Task: Change the graphics to normal.
Action: Mouse moved to (825, 592)
Screenshot: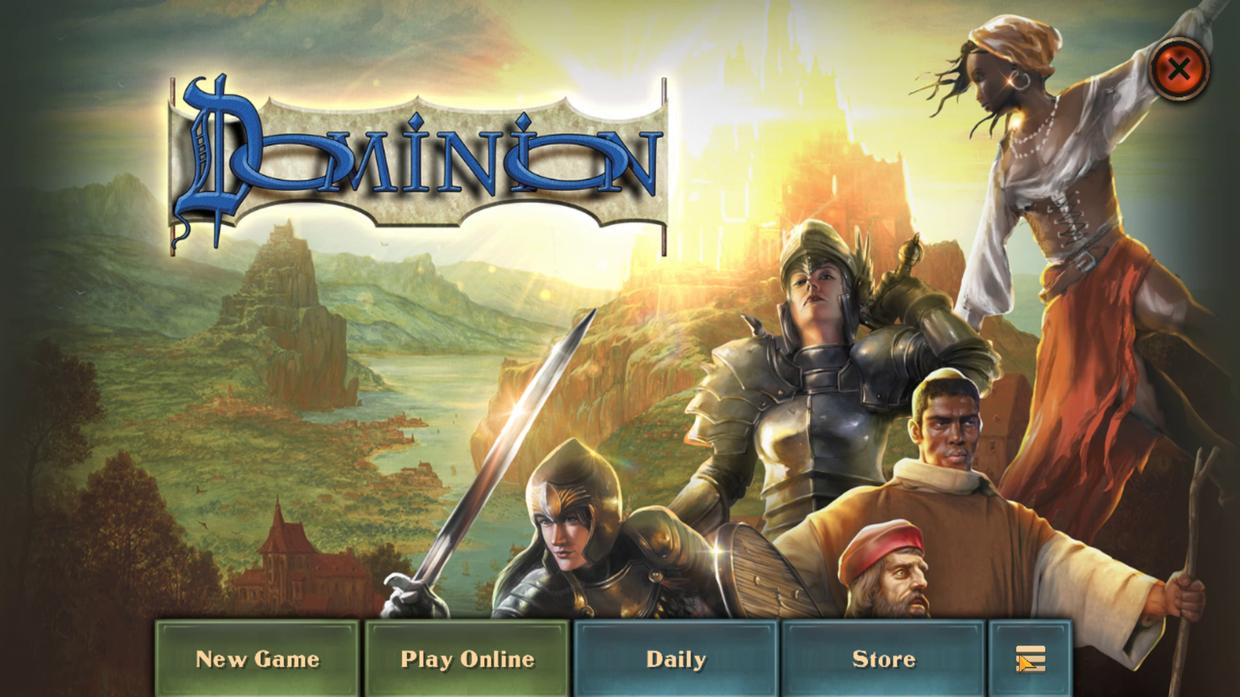 
Action: Mouse pressed left at (825, 592)
Screenshot: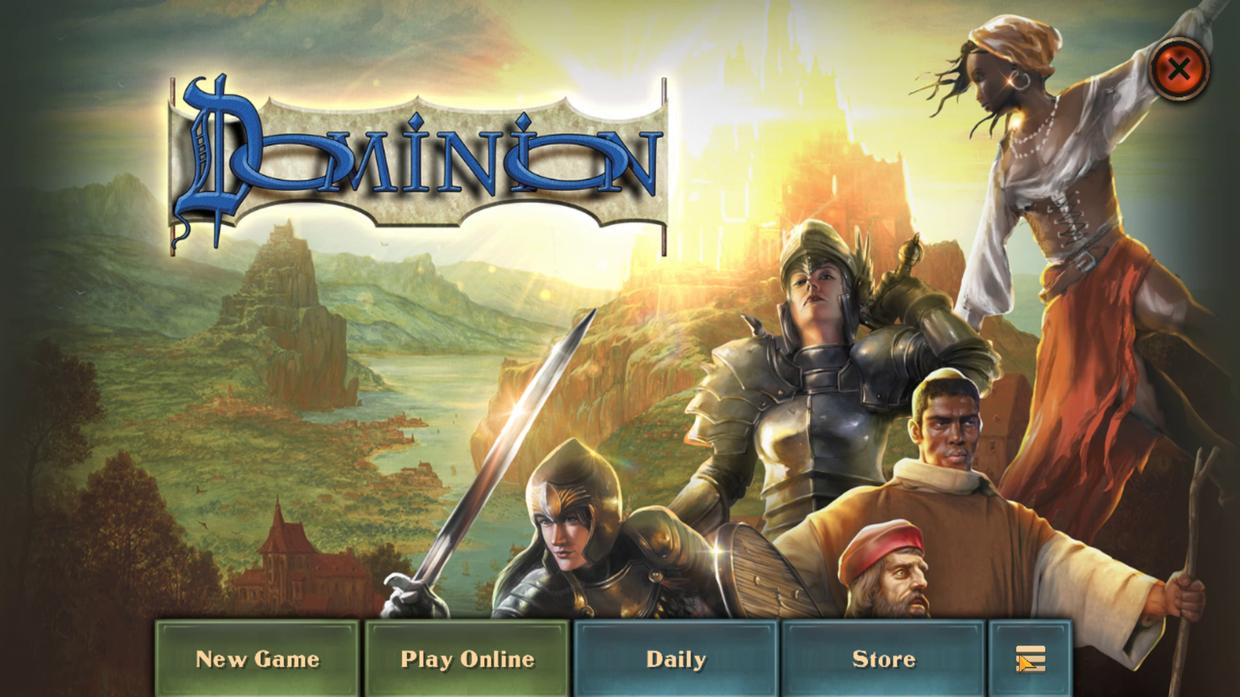 
Action: Mouse moved to (434, 471)
Screenshot: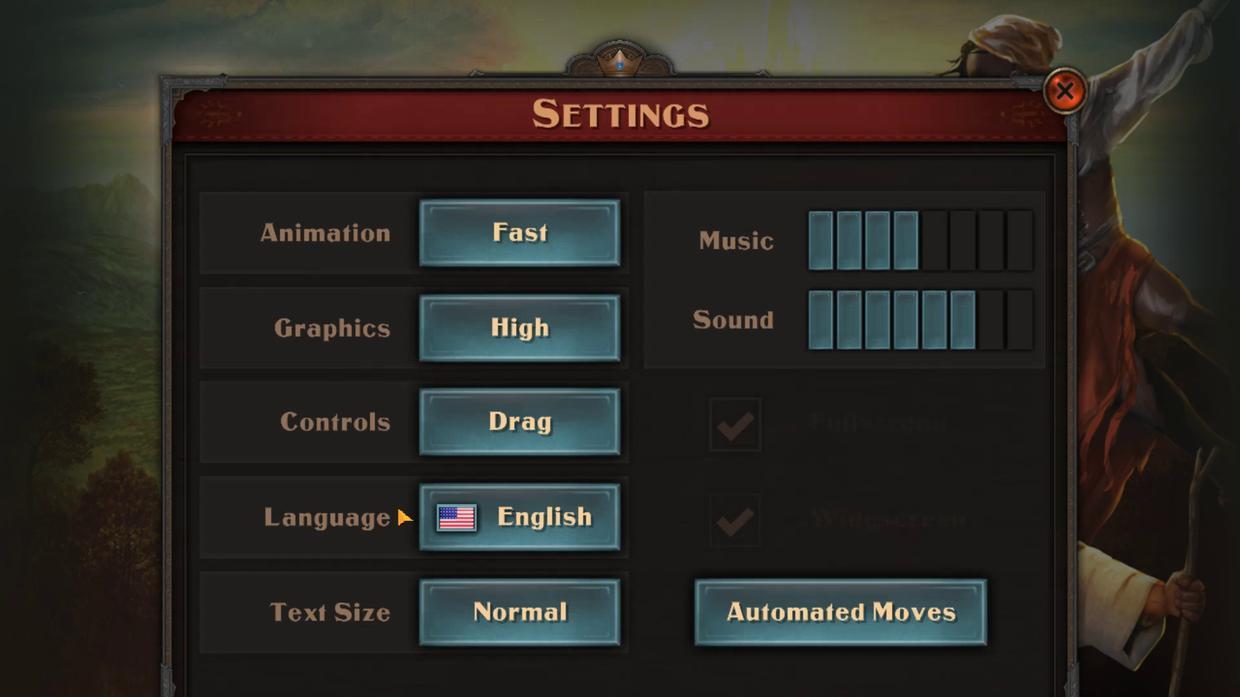 
Action: Mouse pressed left at (434, 471)
Screenshot: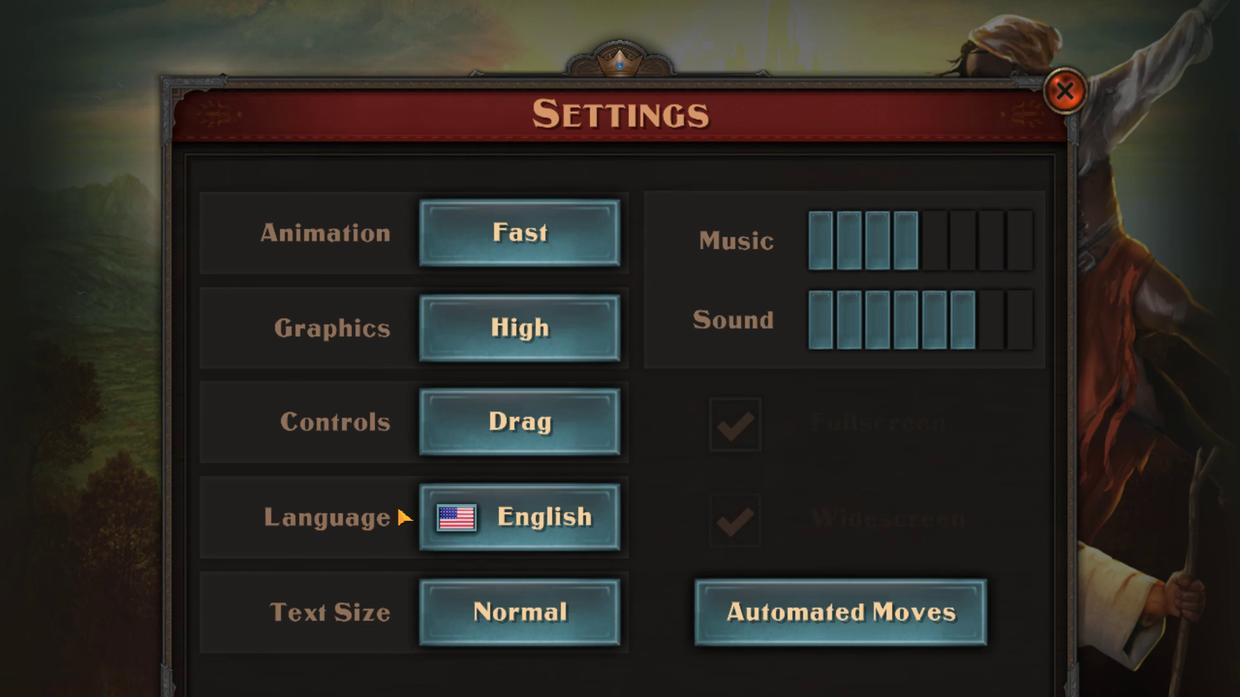 
Action: Mouse moved to (499, 304)
Screenshot: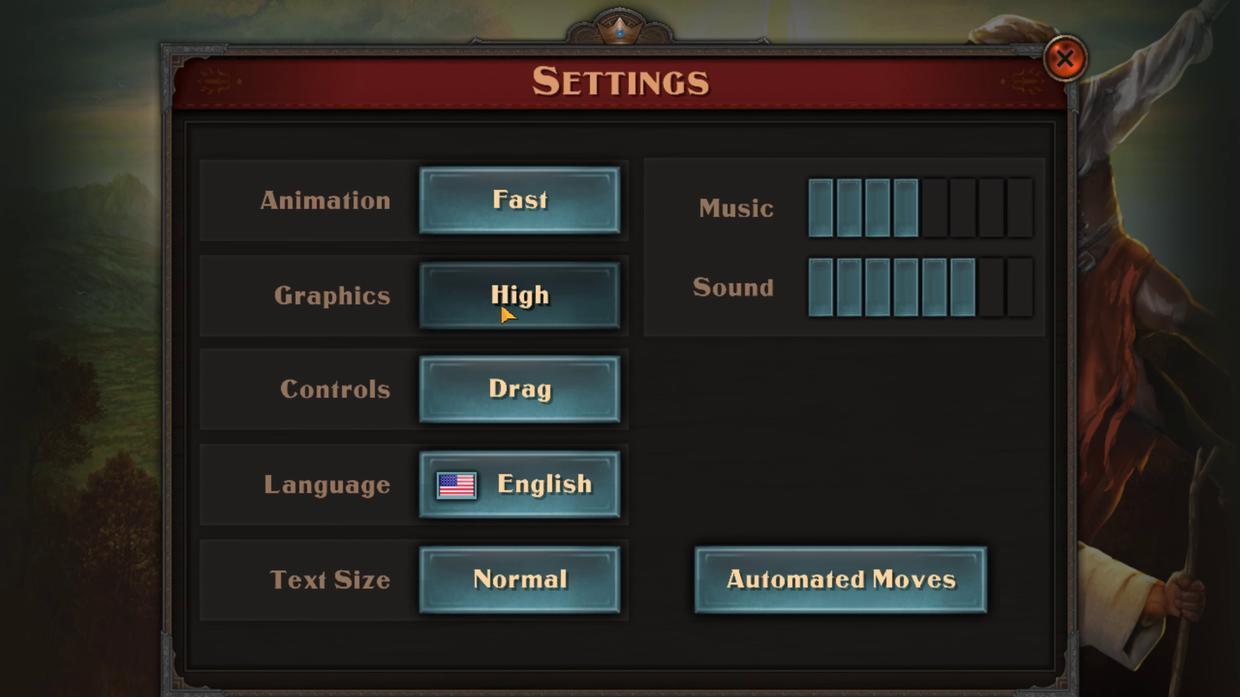 
Action: Mouse pressed left at (499, 304)
Screenshot: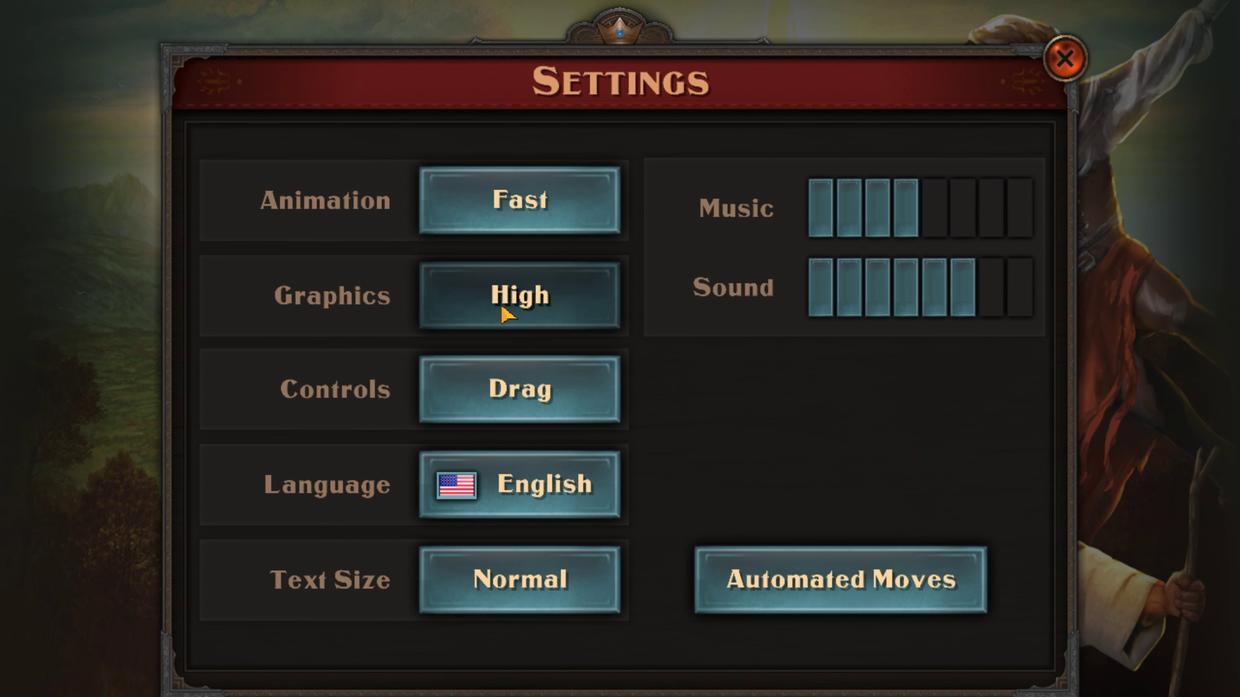 
Action: Mouse moved to (576, 378)
Screenshot: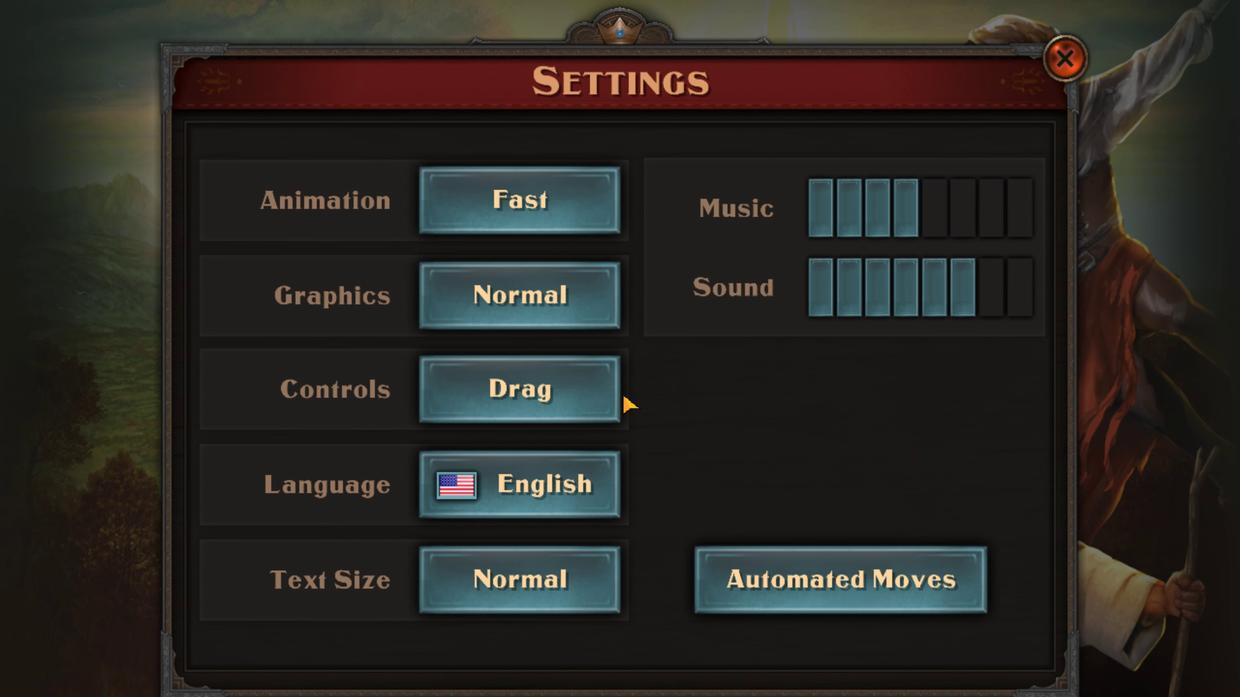 
